 Task: Create a due date automation trigger when advanced on, on the monday of the week a card is due add fields without custom field "Resume" set to a number lower than 1 and lower or equal to 10 at 11:00 AM.
Action: Mouse moved to (1104, 82)
Screenshot: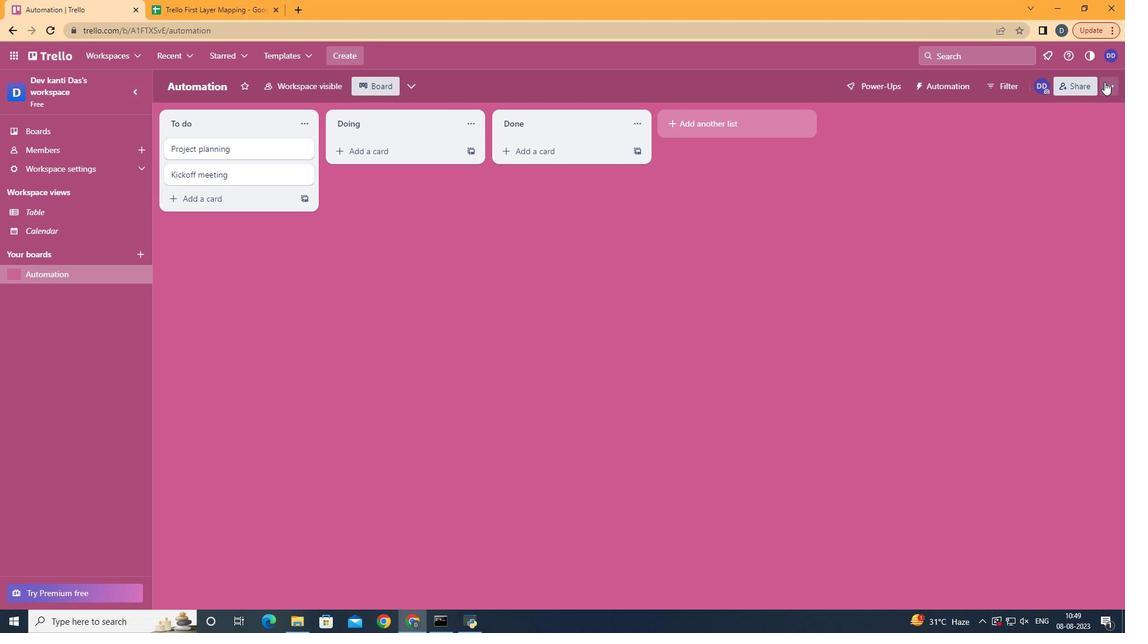 
Action: Mouse pressed left at (1104, 82)
Screenshot: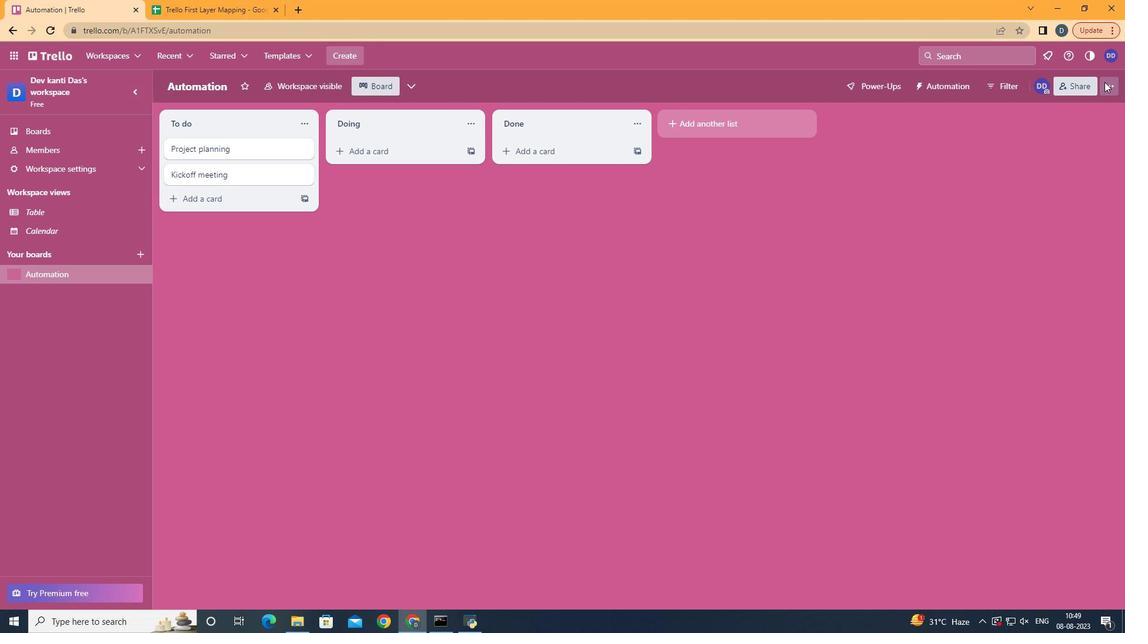 
Action: Mouse moved to (1031, 239)
Screenshot: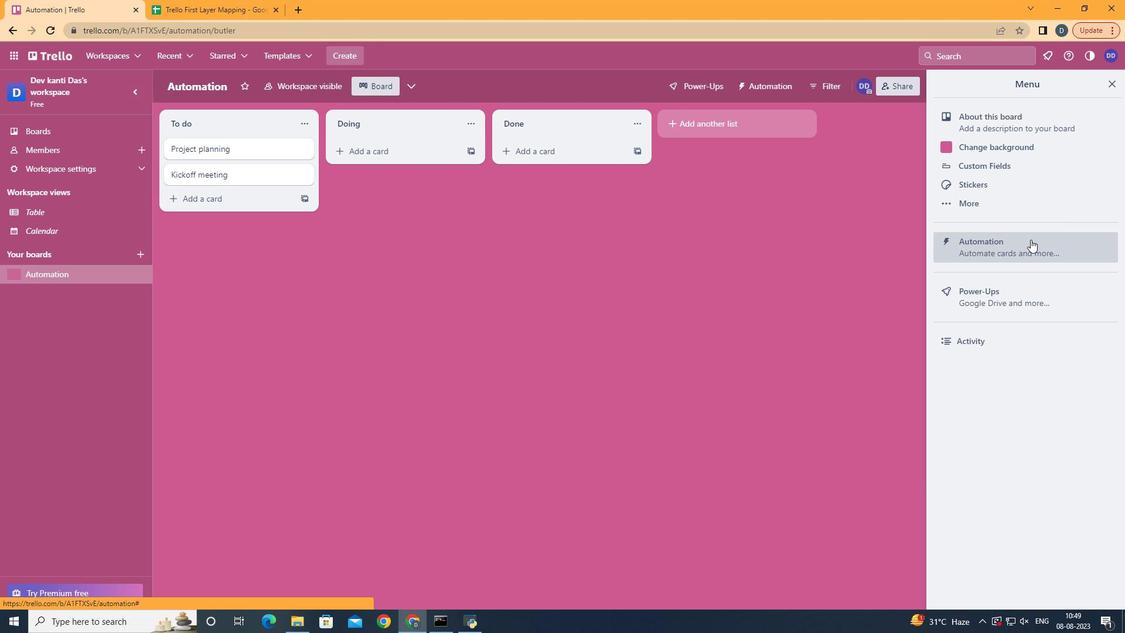 
Action: Mouse pressed left at (1031, 239)
Screenshot: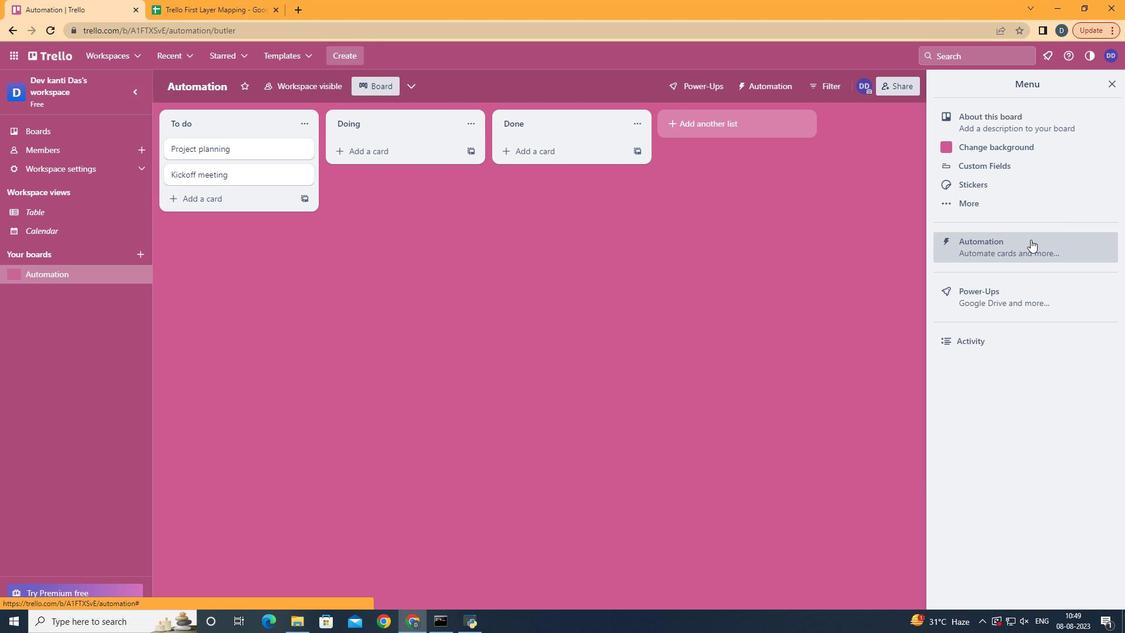 
Action: Mouse moved to (206, 237)
Screenshot: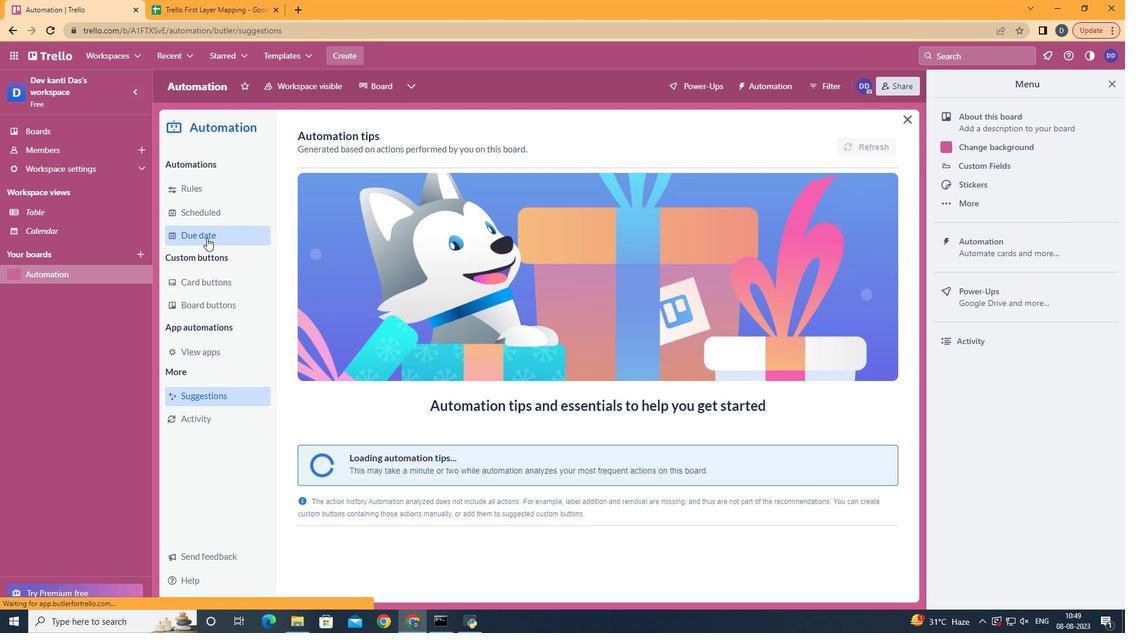
Action: Mouse pressed left at (206, 237)
Screenshot: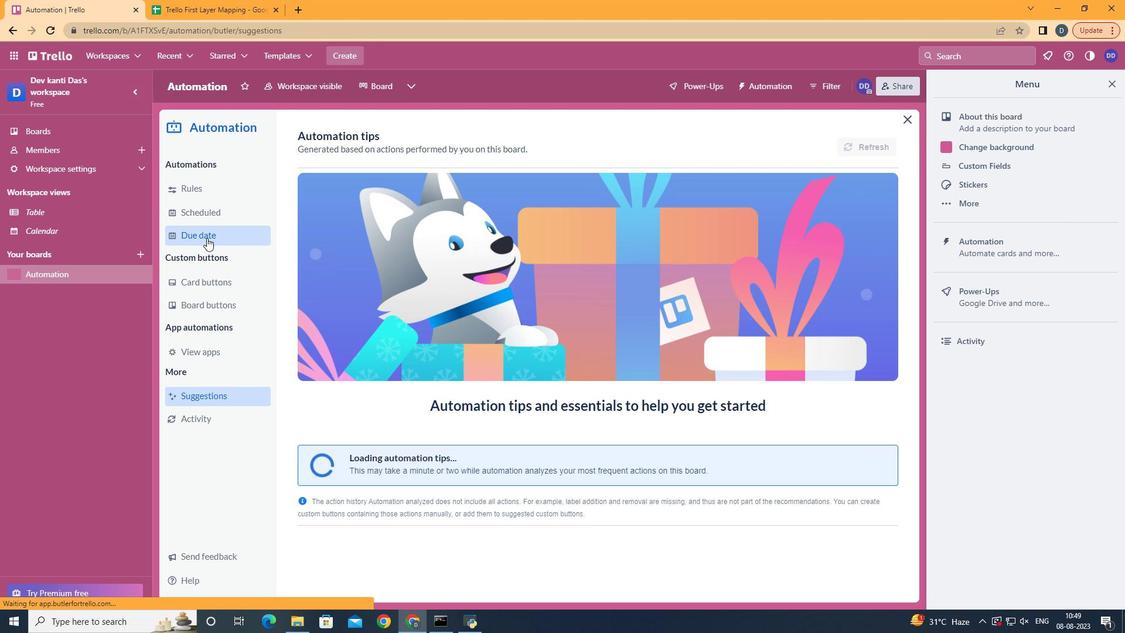 
Action: Mouse moved to (821, 142)
Screenshot: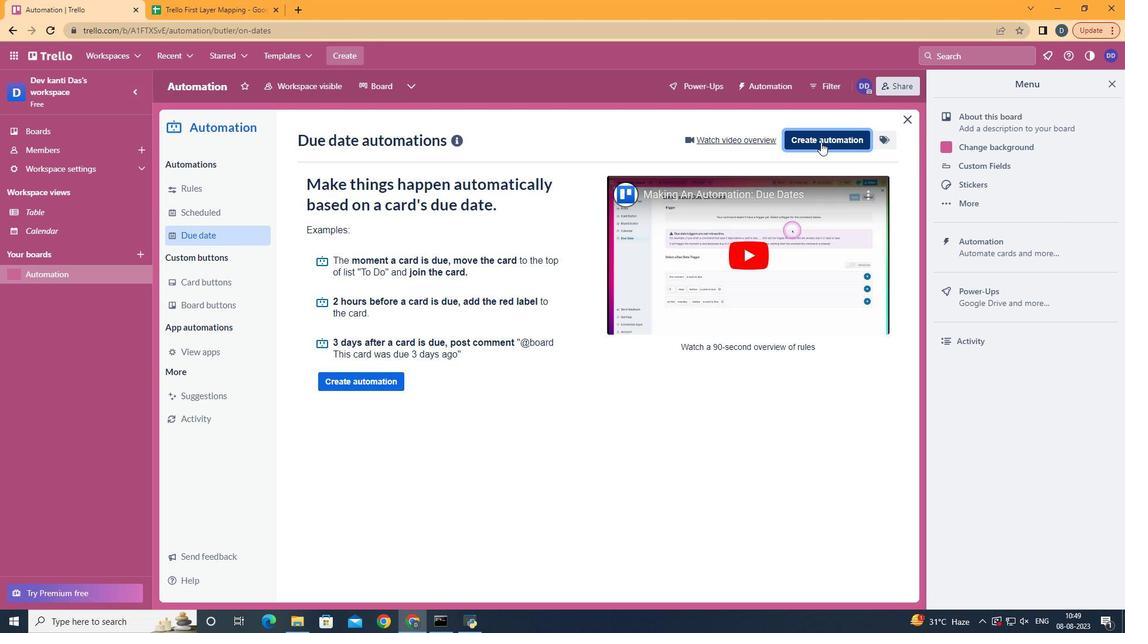 
Action: Mouse pressed left at (821, 142)
Screenshot: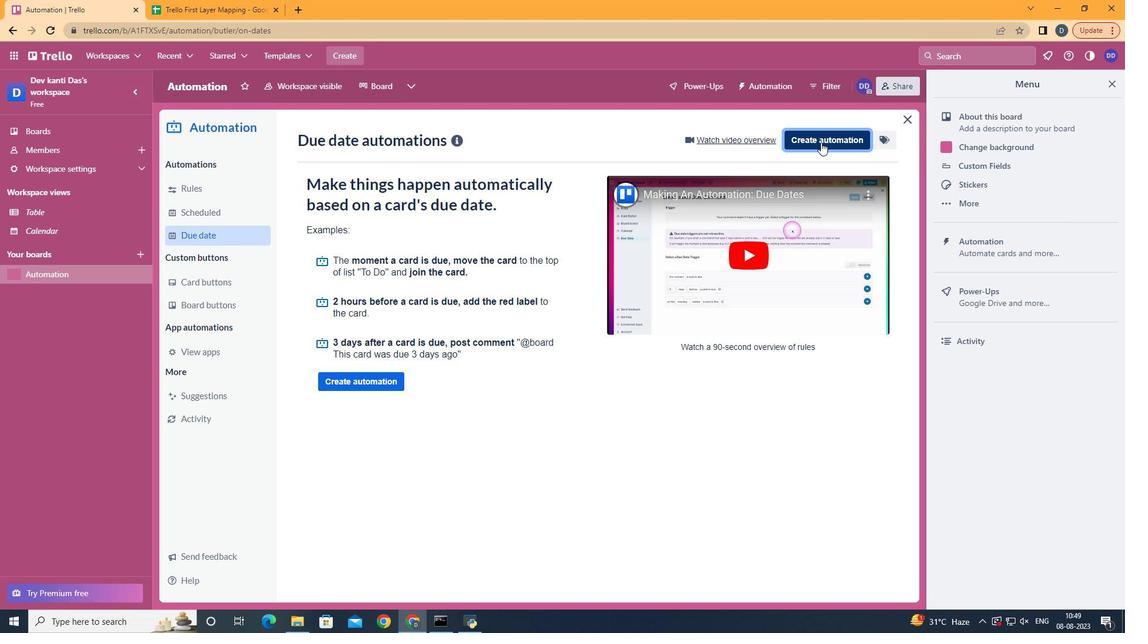 
Action: Mouse moved to (599, 257)
Screenshot: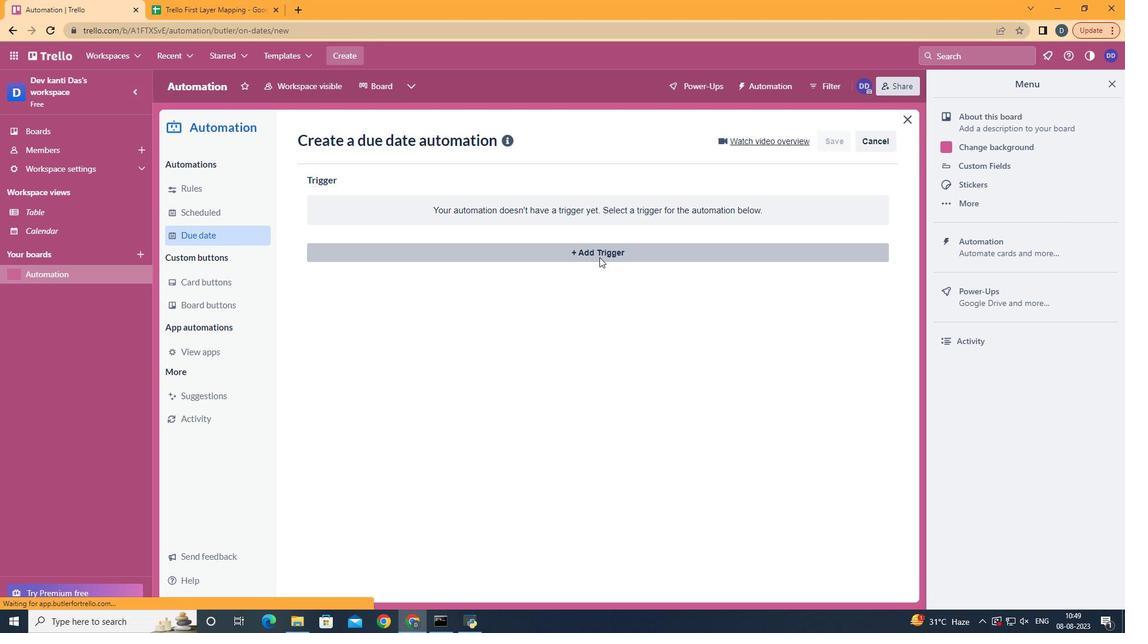 
Action: Mouse pressed left at (599, 257)
Screenshot: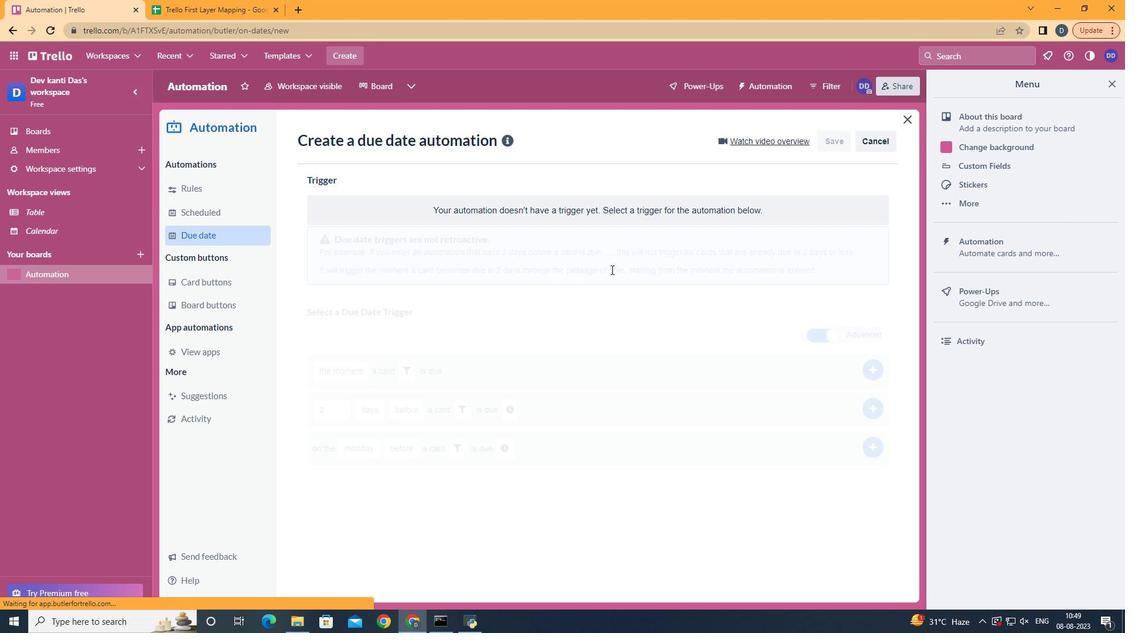 
Action: Mouse moved to (383, 307)
Screenshot: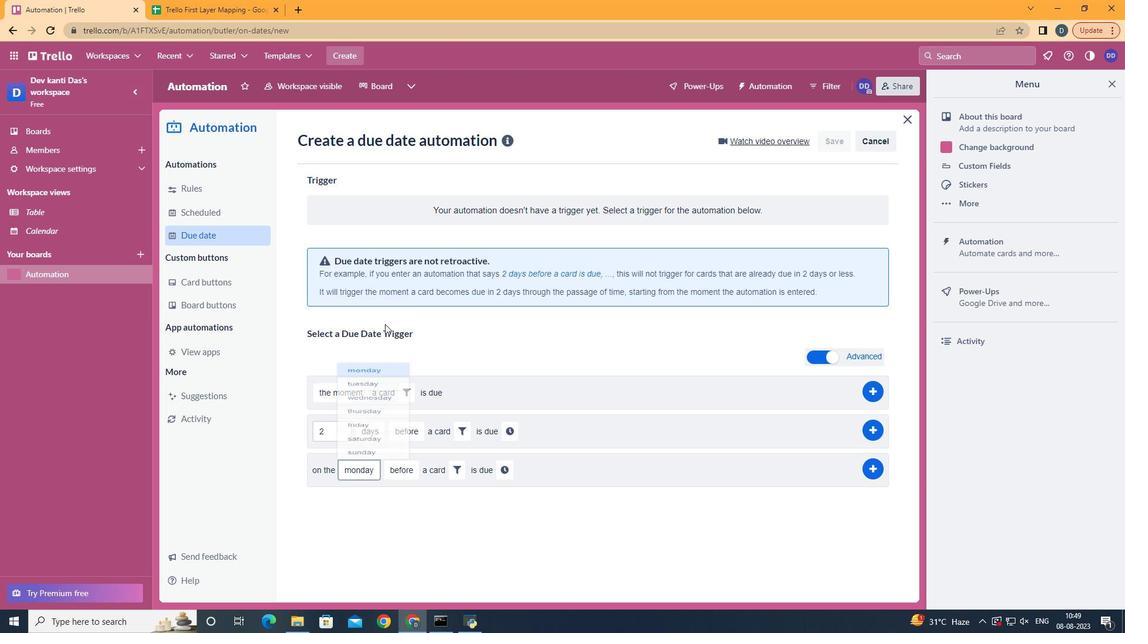 
Action: Mouse pressed left at (383, 307)
Screenshot: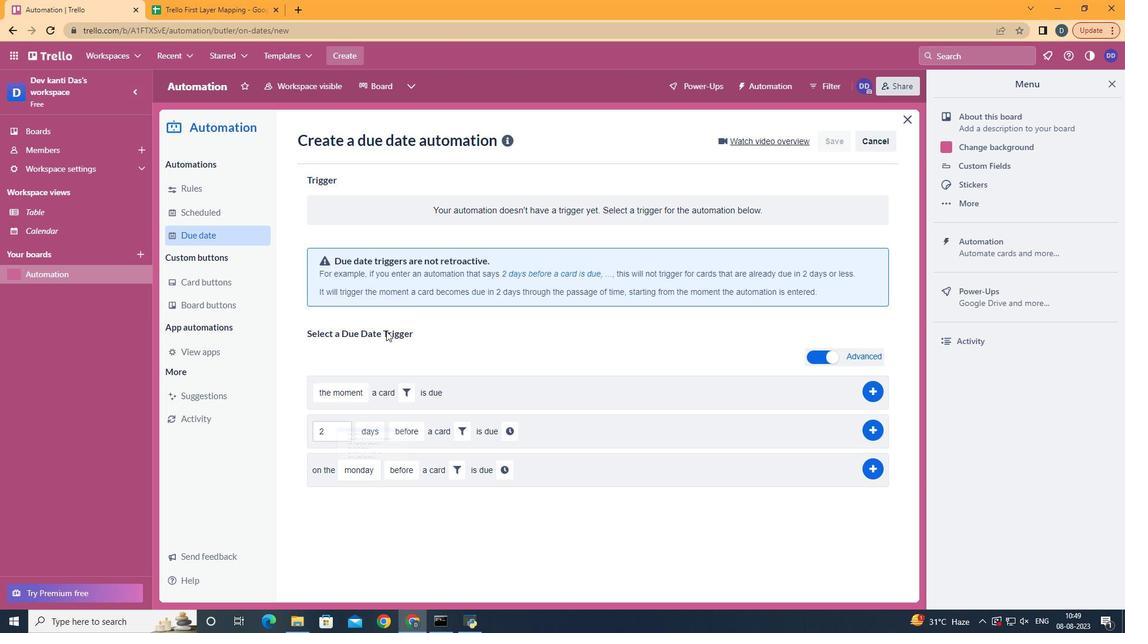 
Action: Mouse moved to (422, 536)
Screenshot: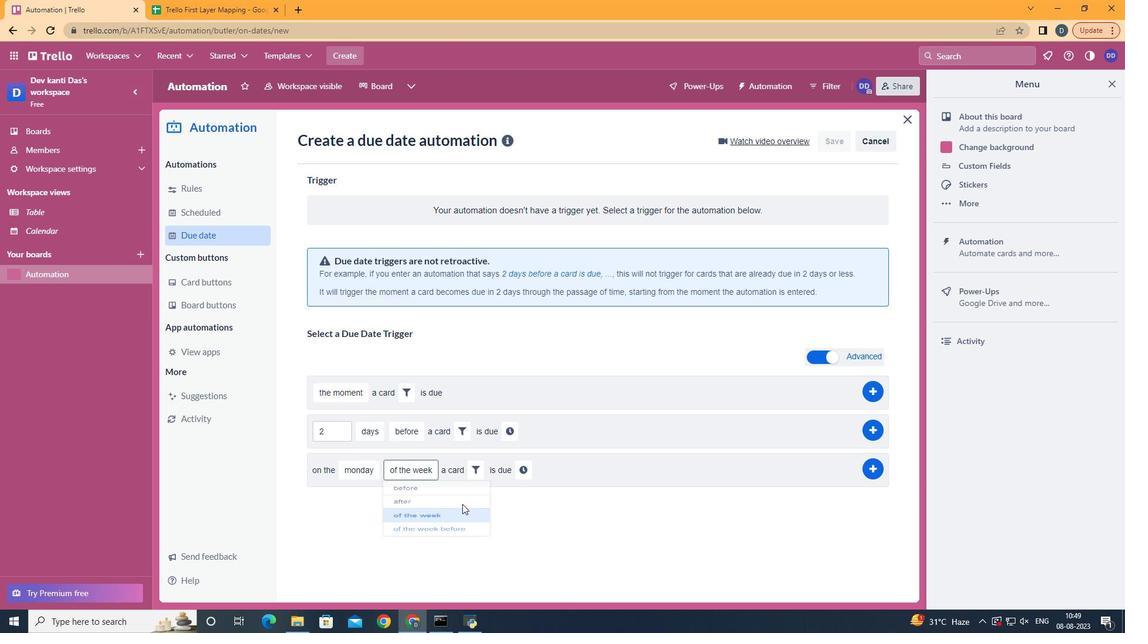 
Action: Mouse pressed left at (422, 536)
Screenshot: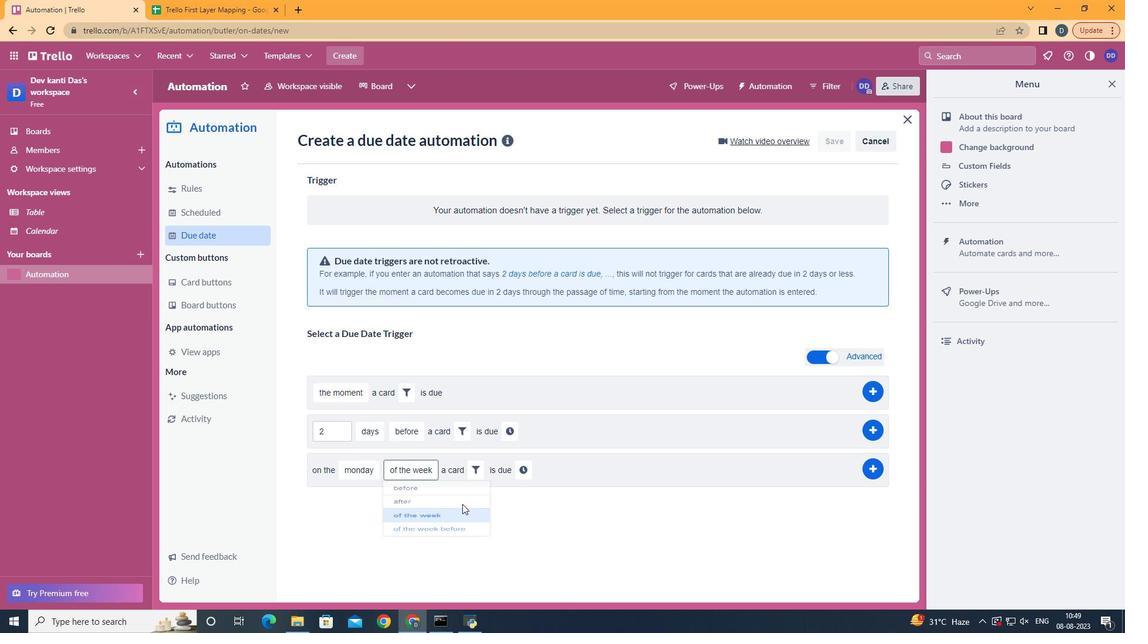 
Action: Mouse moved to (480, 472)
Screenshot: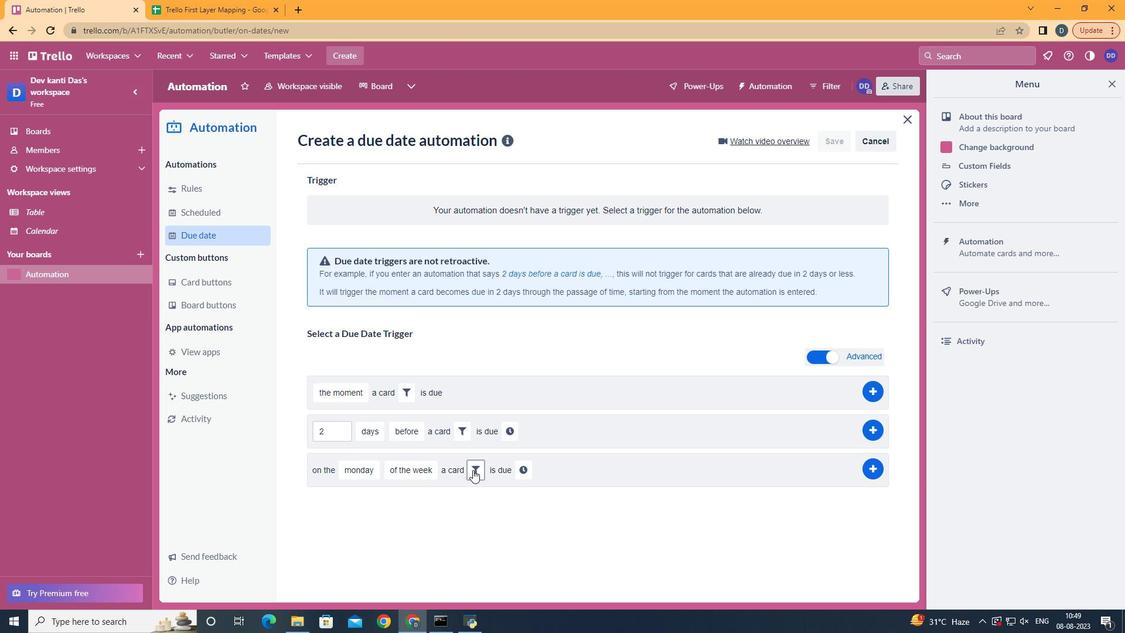 
Action: Mouse pressed left at (480, 472)
Screenshot: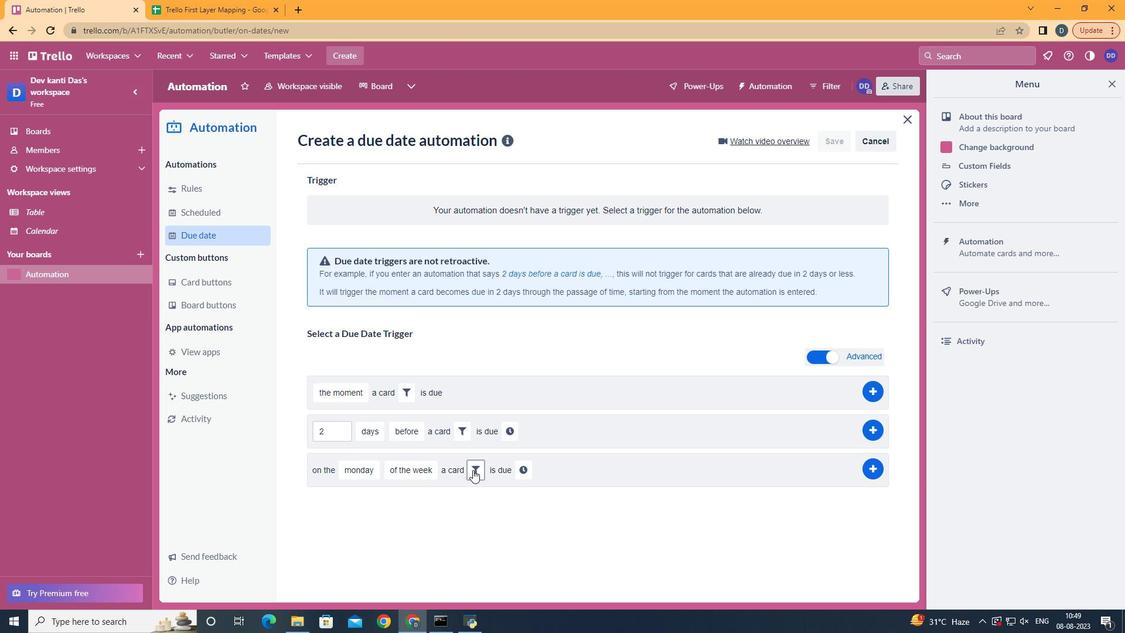 
Action: Mouse moved to (672, 505)
Screenshot: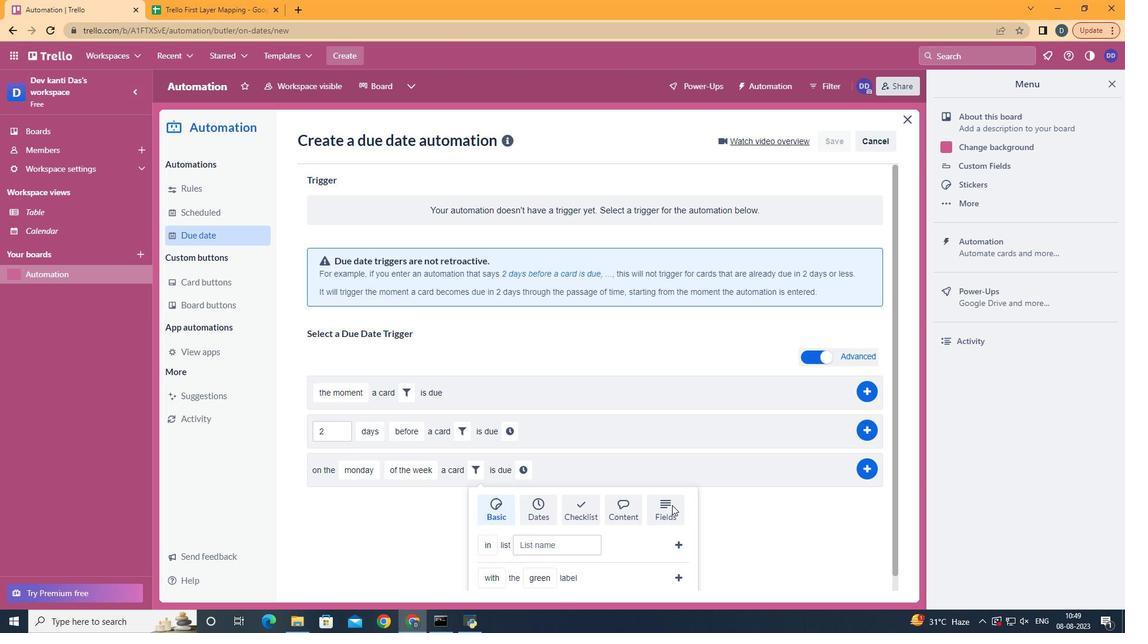 
Action: Mouse pressed left at (672, 505)
Screenshot: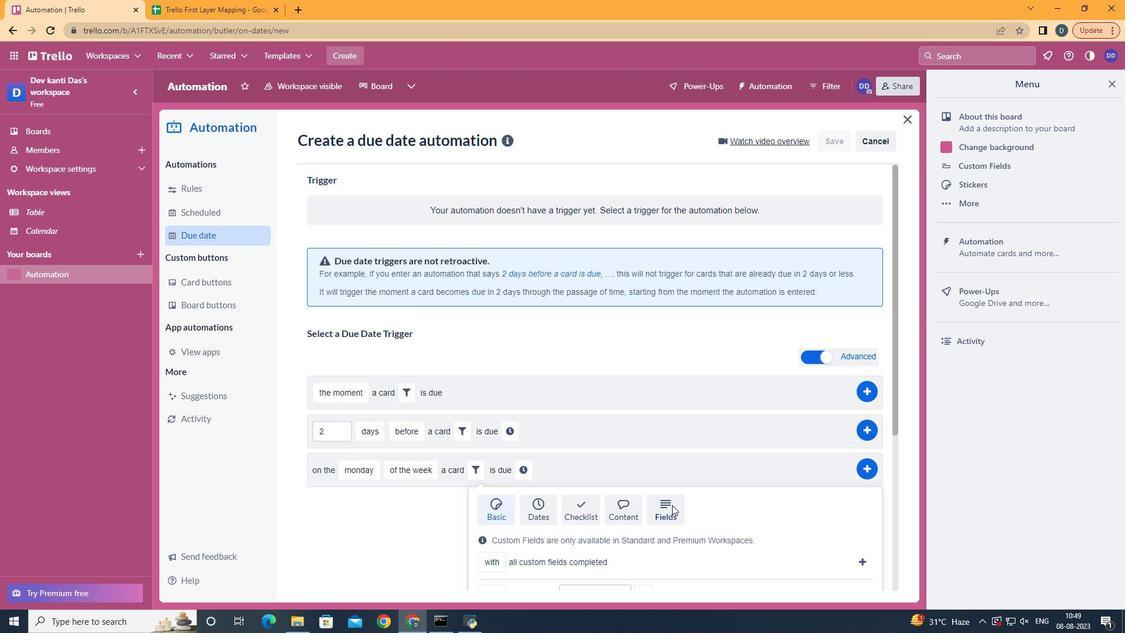 
Action: Mouse scrolled (672, 504) with delta (0, 0)
Screenshot: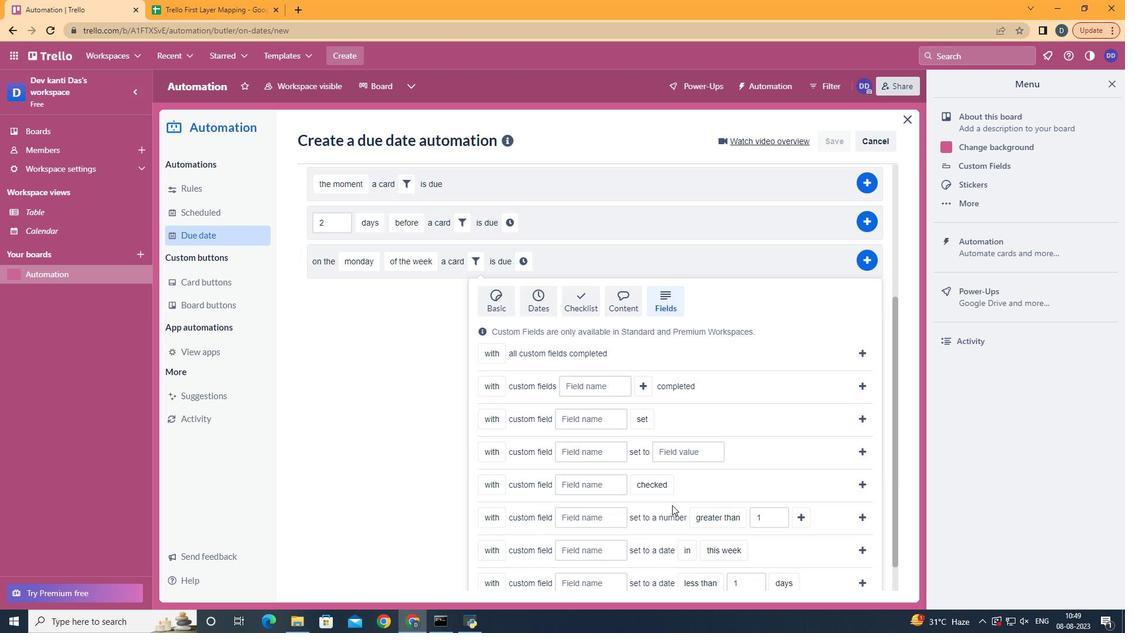 
Action: Mouse scrolled (672, 504) with delta (0, 0)
Screenshot: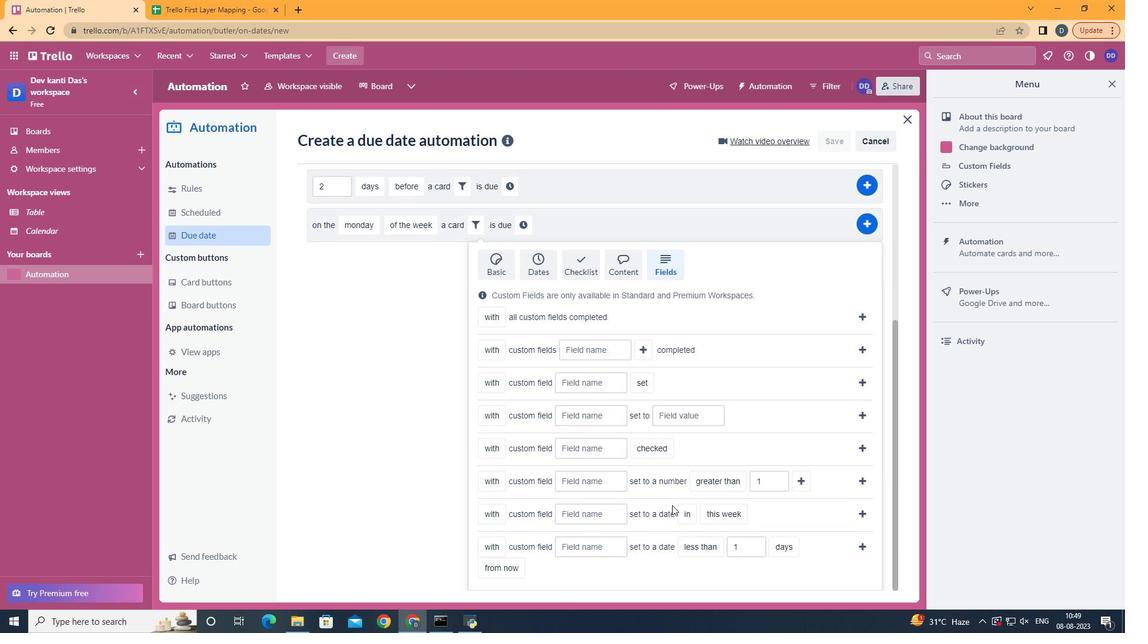 
Action: Mouse scrolled (672, 504) with delta (0, 0)
Screenshot: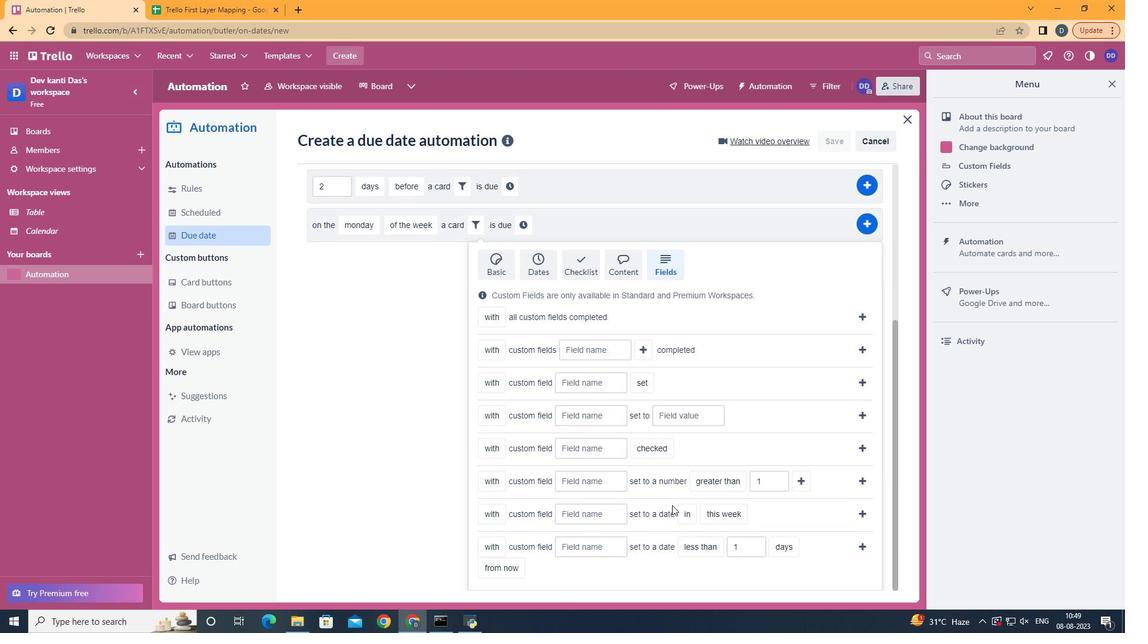 
Action: Mouse scrolled (672, 504) with delta (0, 0)
Screenshot: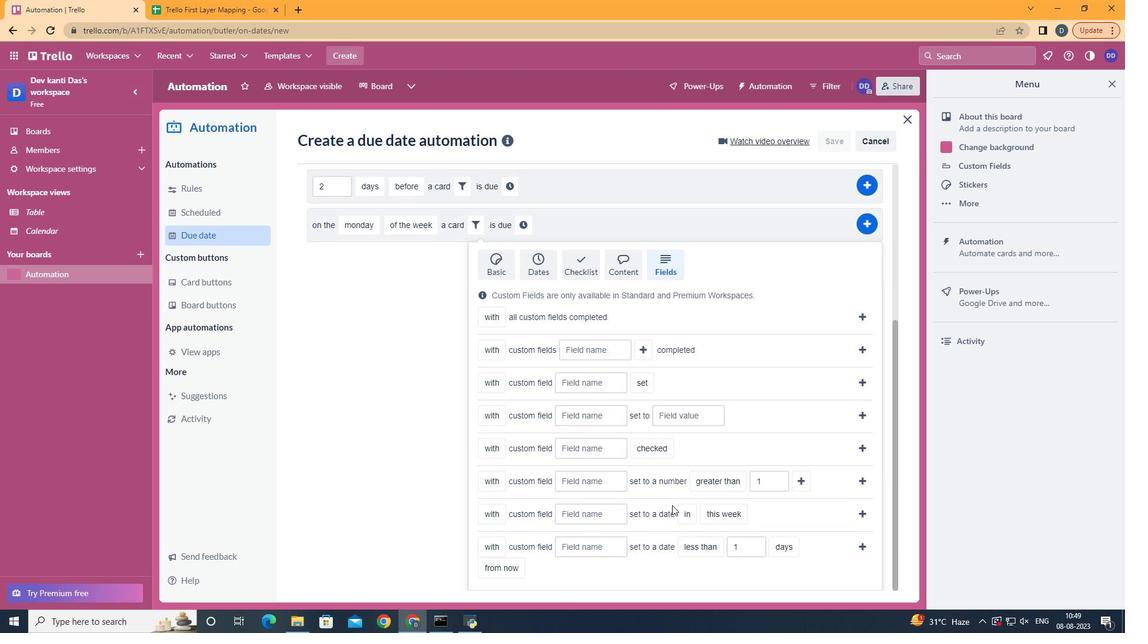 
Action: Mouse scrolled (672, 504) with delta (0, 0)
Screenshot: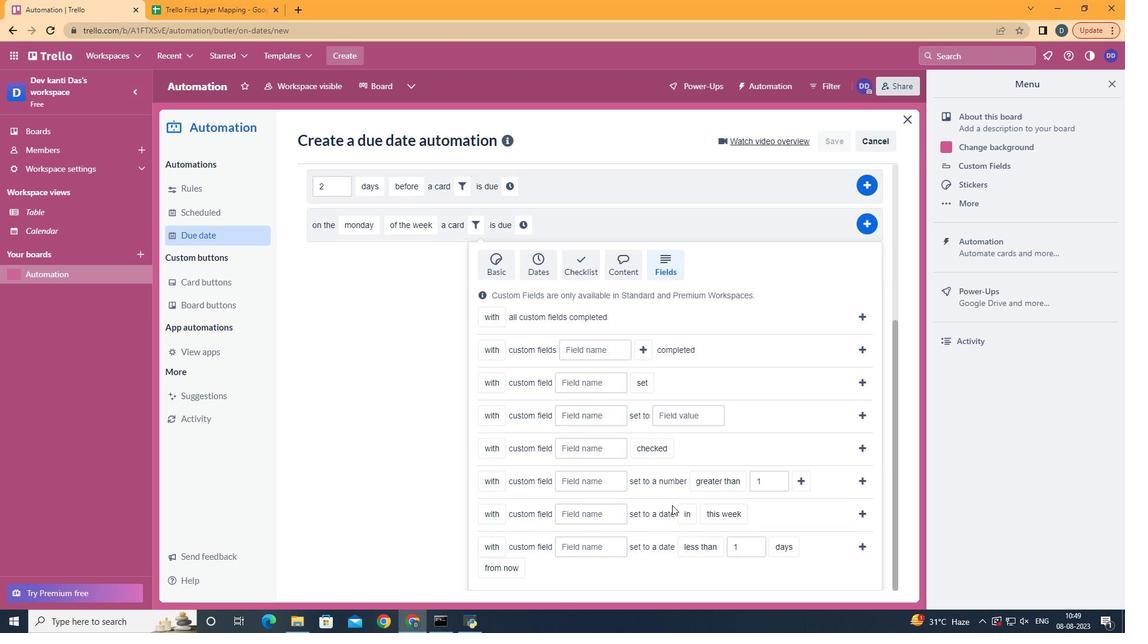 
Action: Mouse moved to (496, 521)
Screenshot: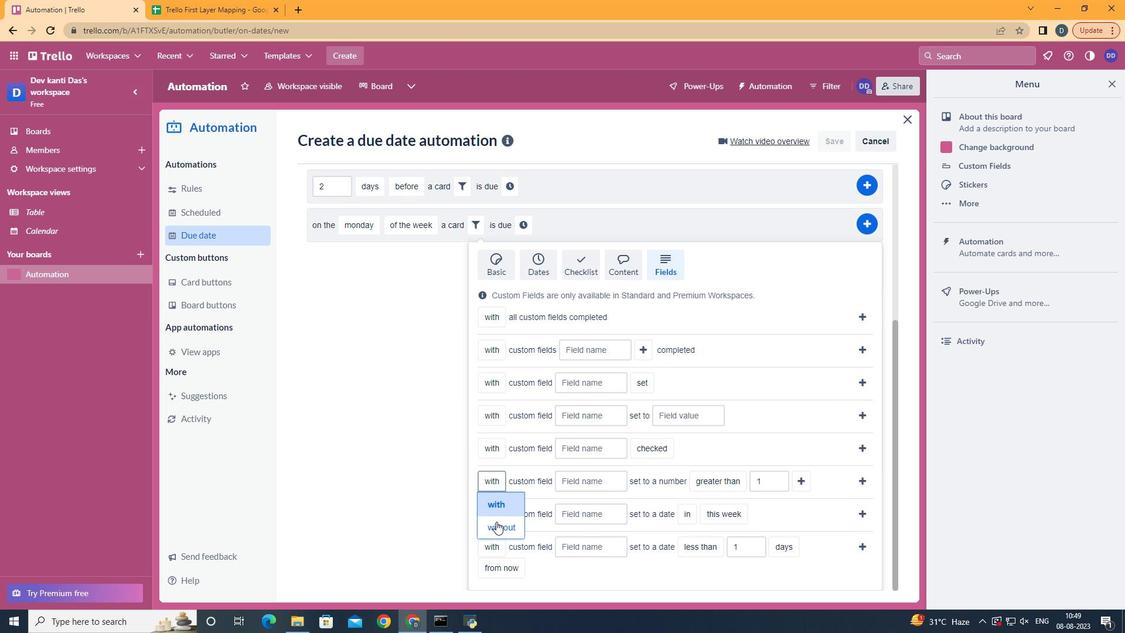 
Action: Mouse pressed left at (496, 521)
Screenshot: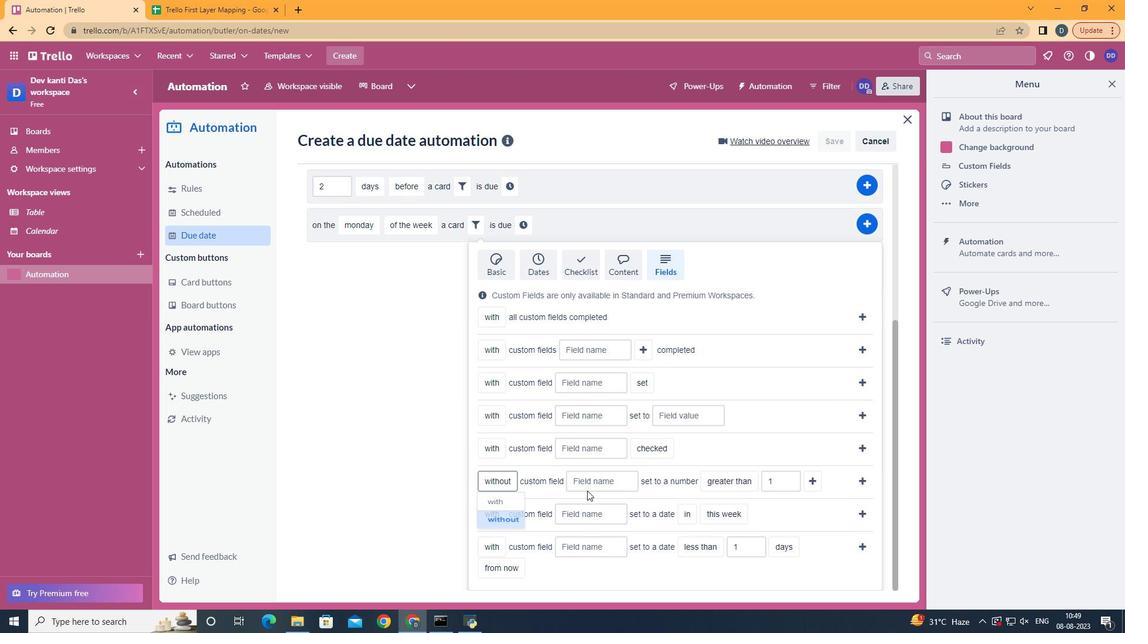 
Action: Mouse moved to (630, 477)
Screenshot: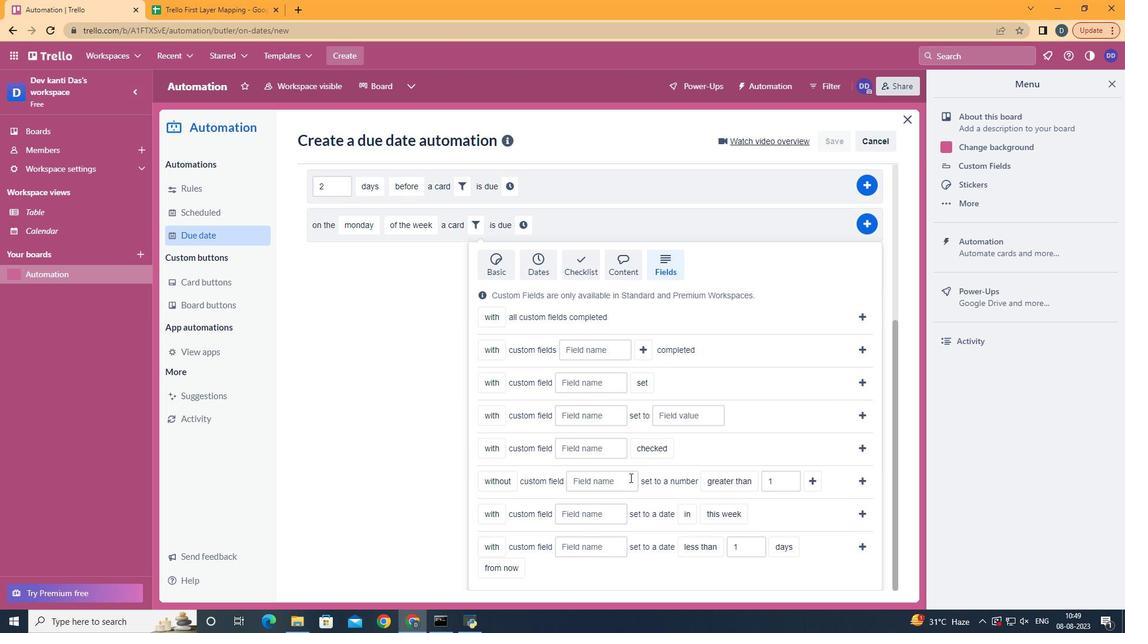 
Action: Mouse pressed left at (630, 477)
Screenshot: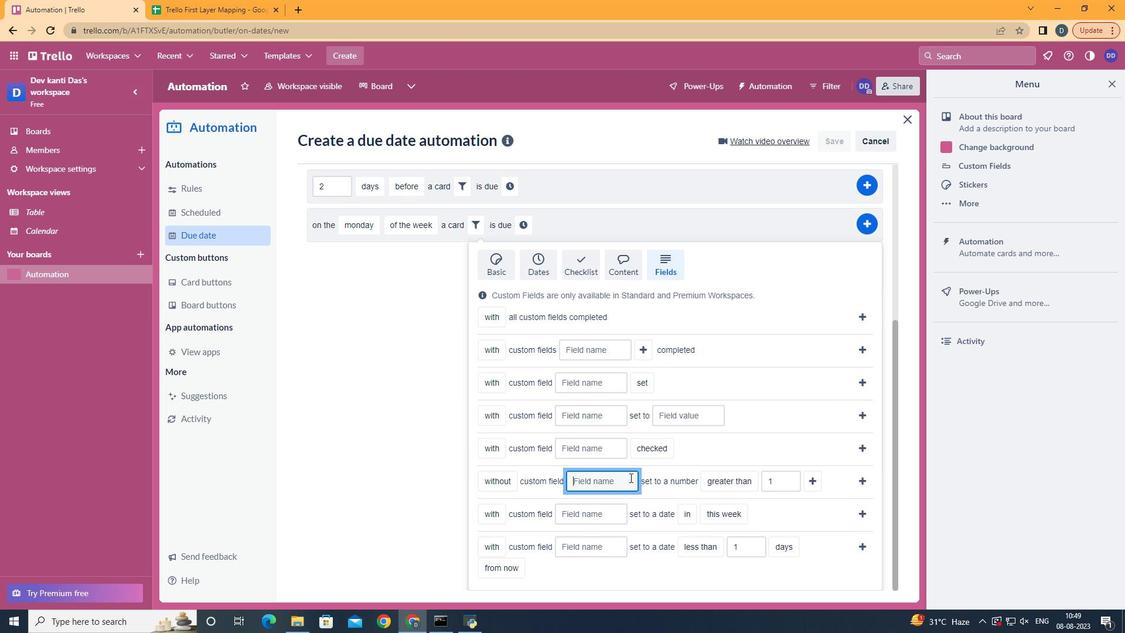 
Action: Key pressed <Key.shift>Resume
Screenshot: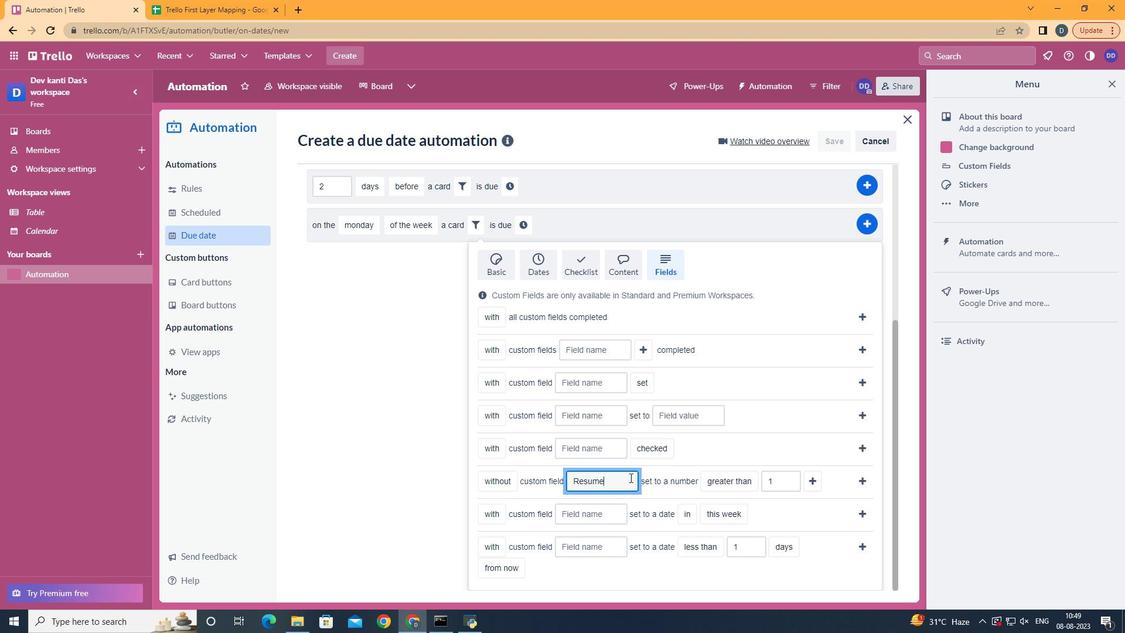 
Action: Mouse moved to (746, 542)
Screenshot: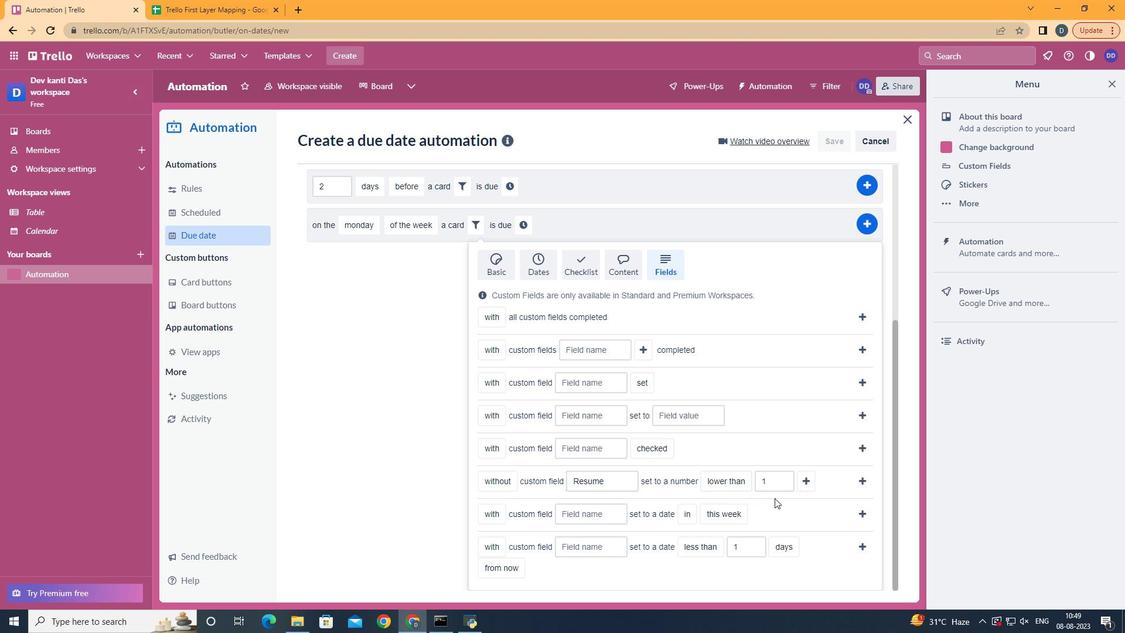 
Action: Mouse pressed left at (746, 542)
Screenshot: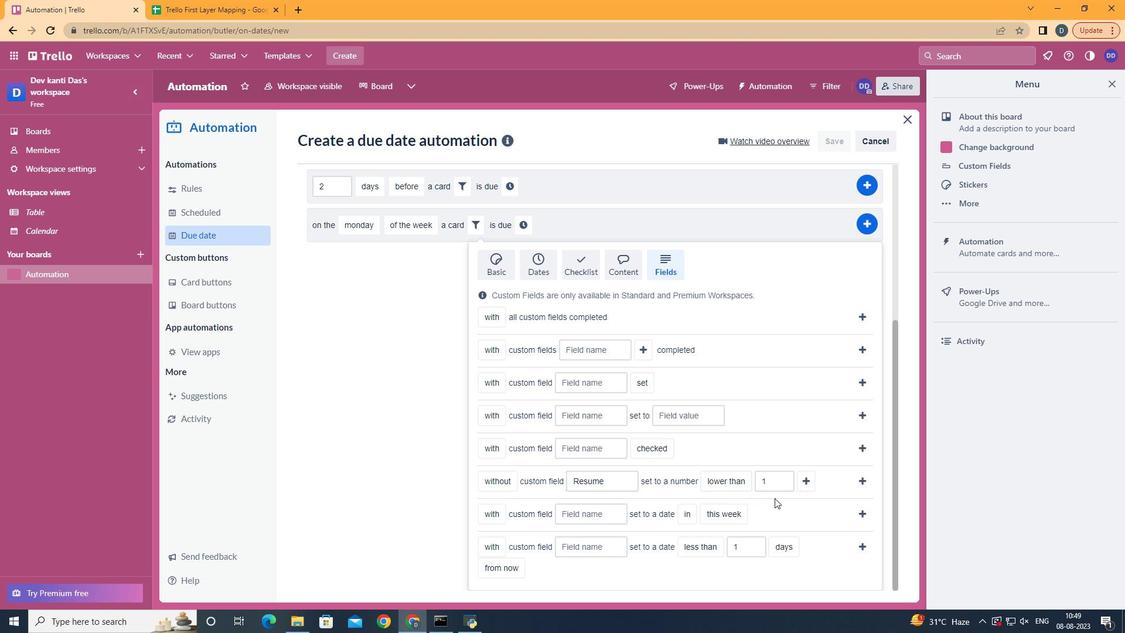 
Action: Mouse moved to (800, 478)
Screenshot: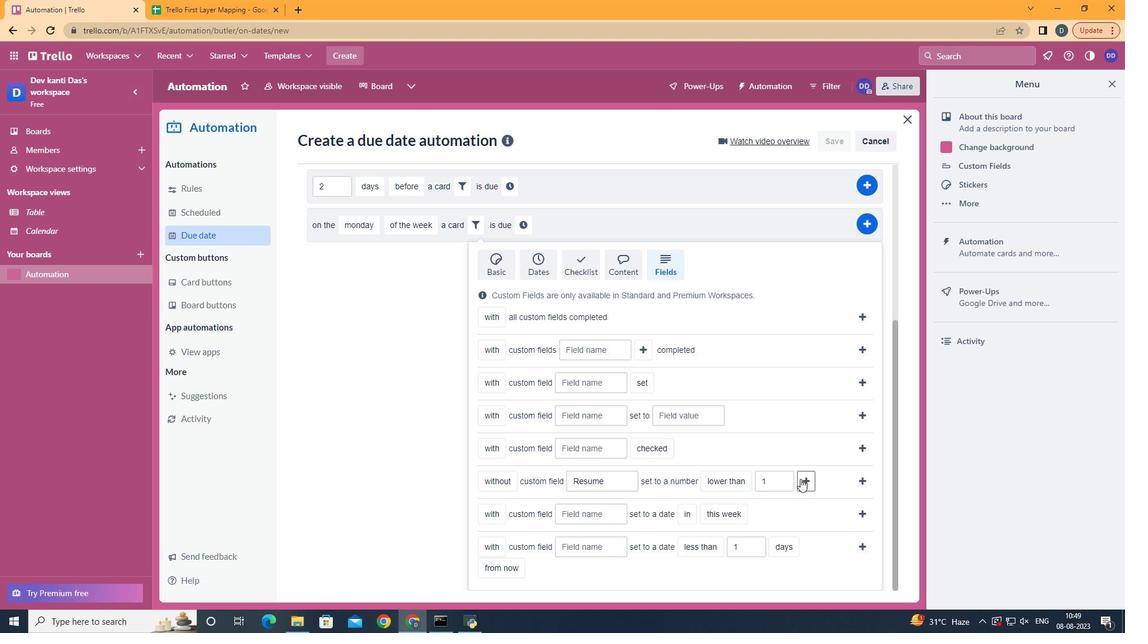 
Action: Mouse pressed left at (800, 478)
Screenshot: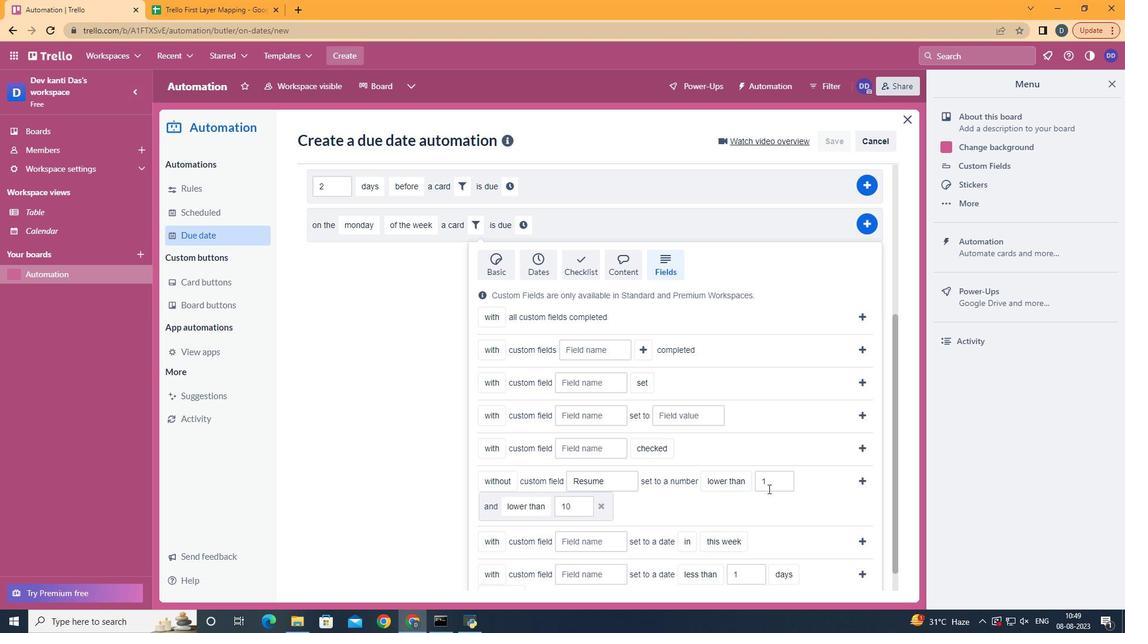 
Action: Mouse moved to (568, 433)
Screenshot: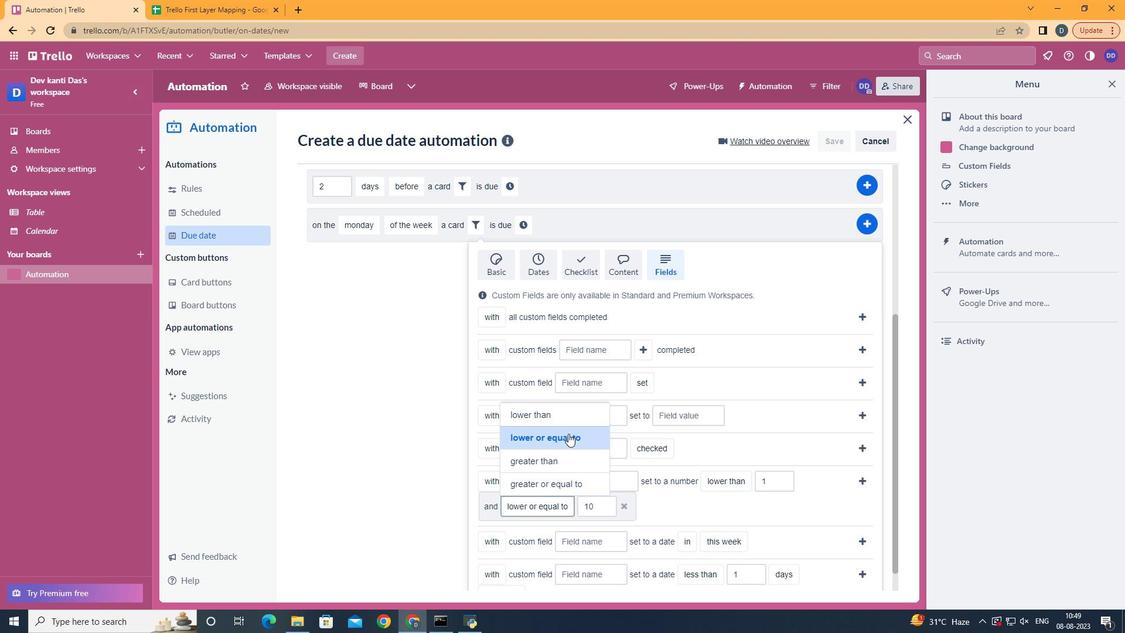 
Action: Mouse pressed left at (568, 433)
Screenshot: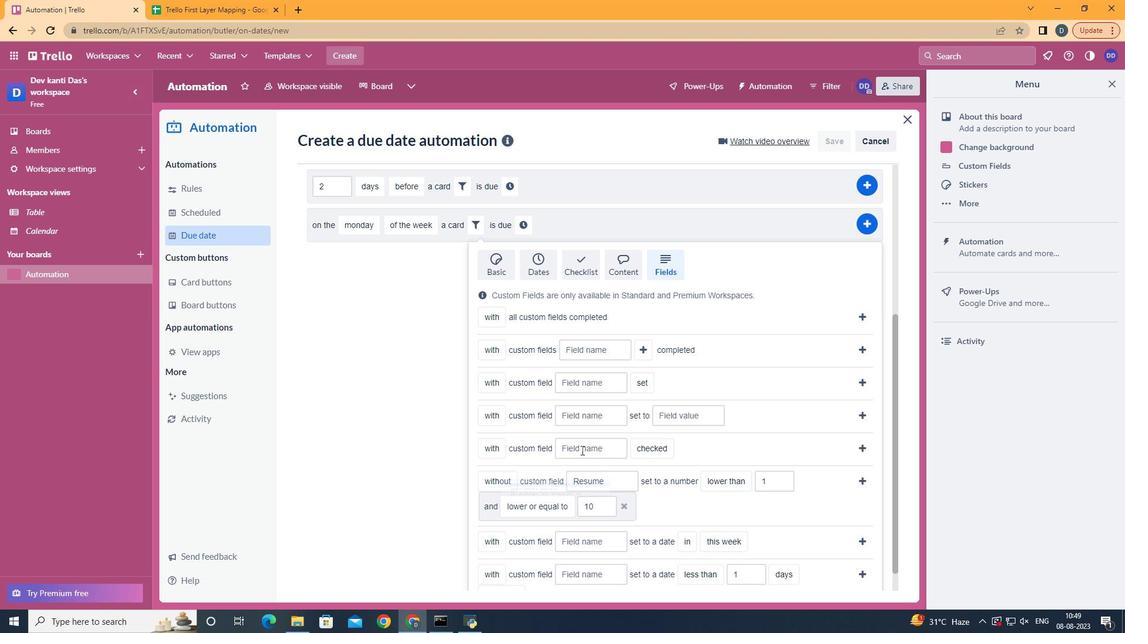 
Action: Mouse moved to (862, 478)
Screenshot: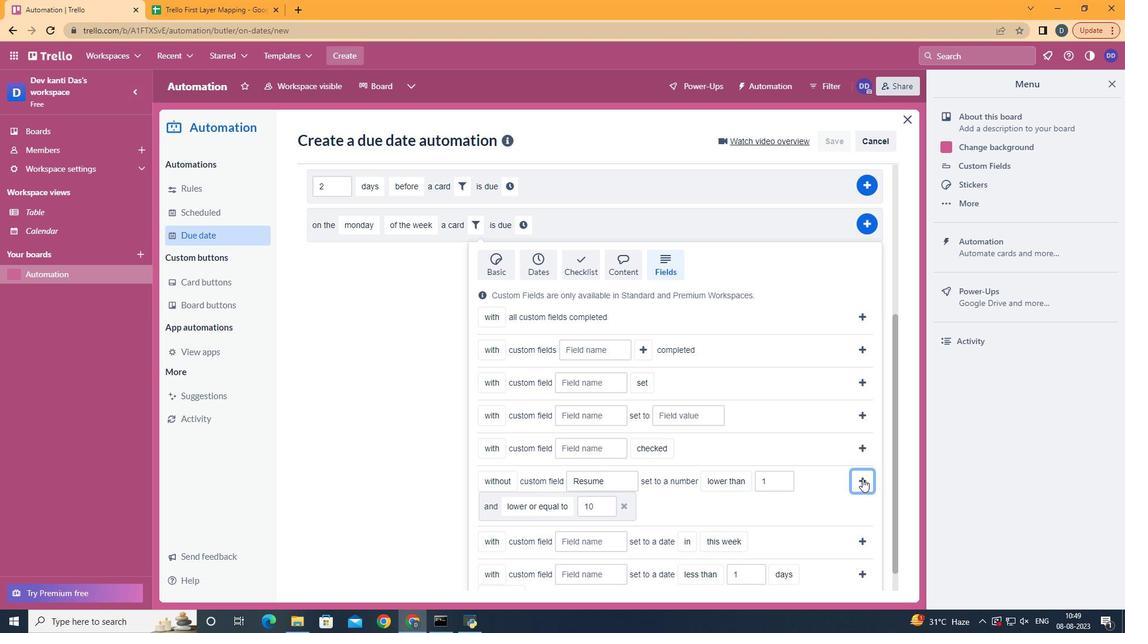 
Action: Mouse pressed left at (862, 478)
Screenshot: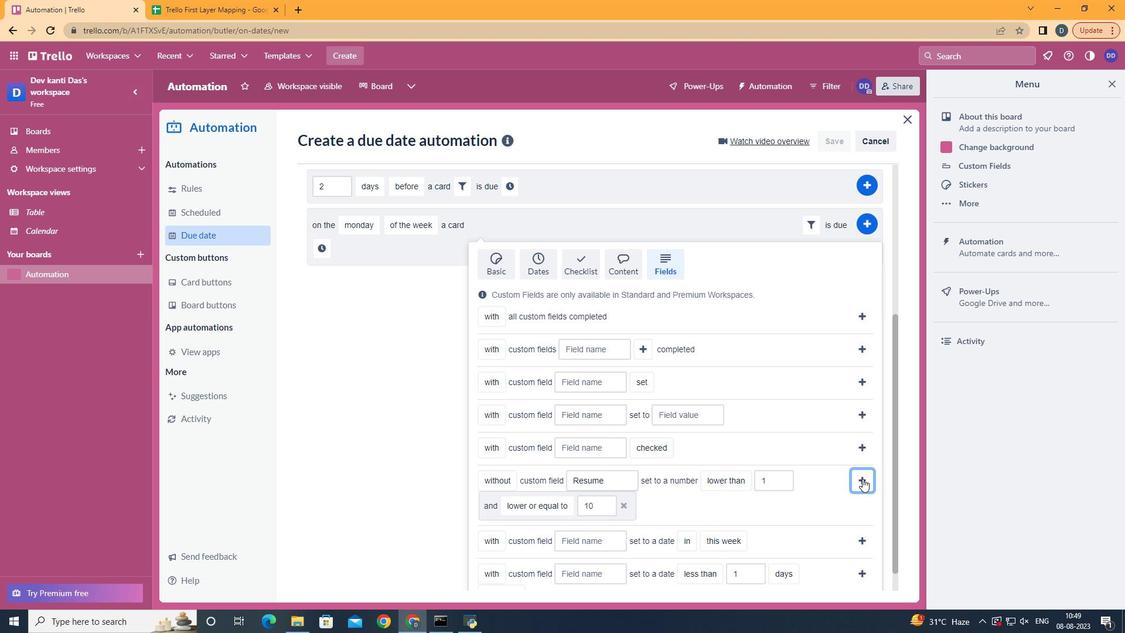 
Action: Mouse moved to (326, 490)
Screenshot: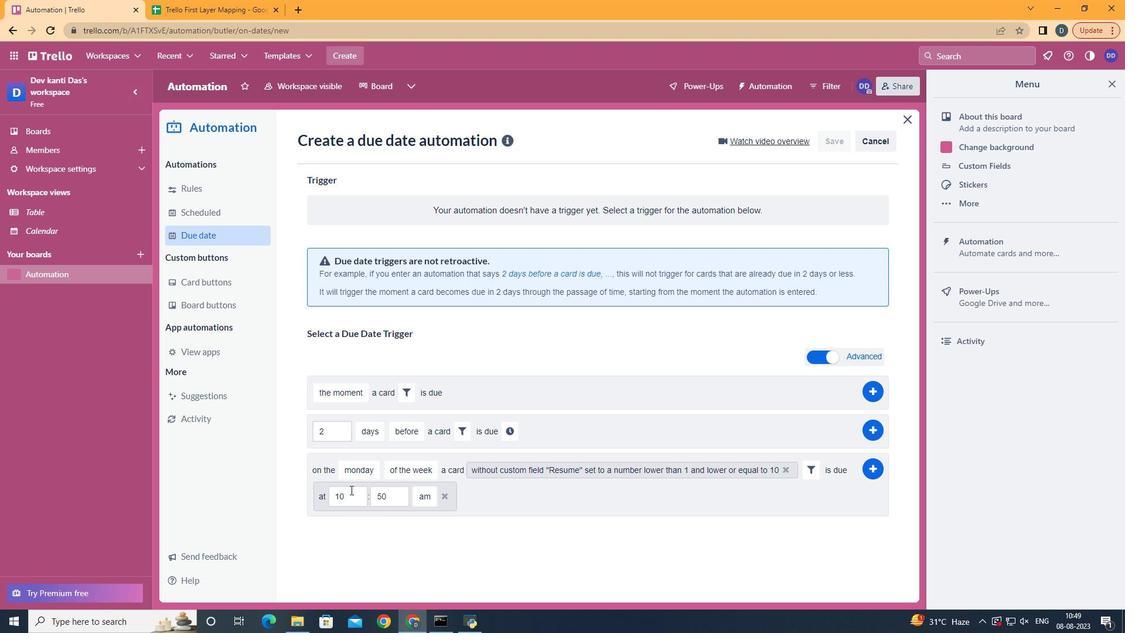 
Action: Mouse pressed left at (326, 490)
Screenshot: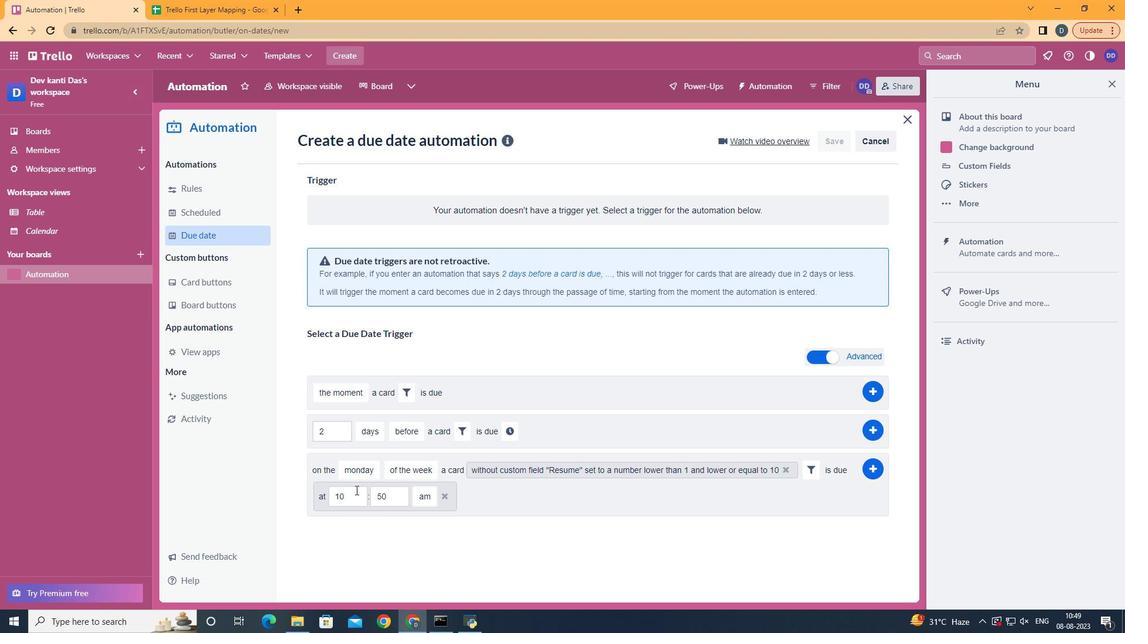 
Action: Mouse moved to (360, 492)
Screenshot: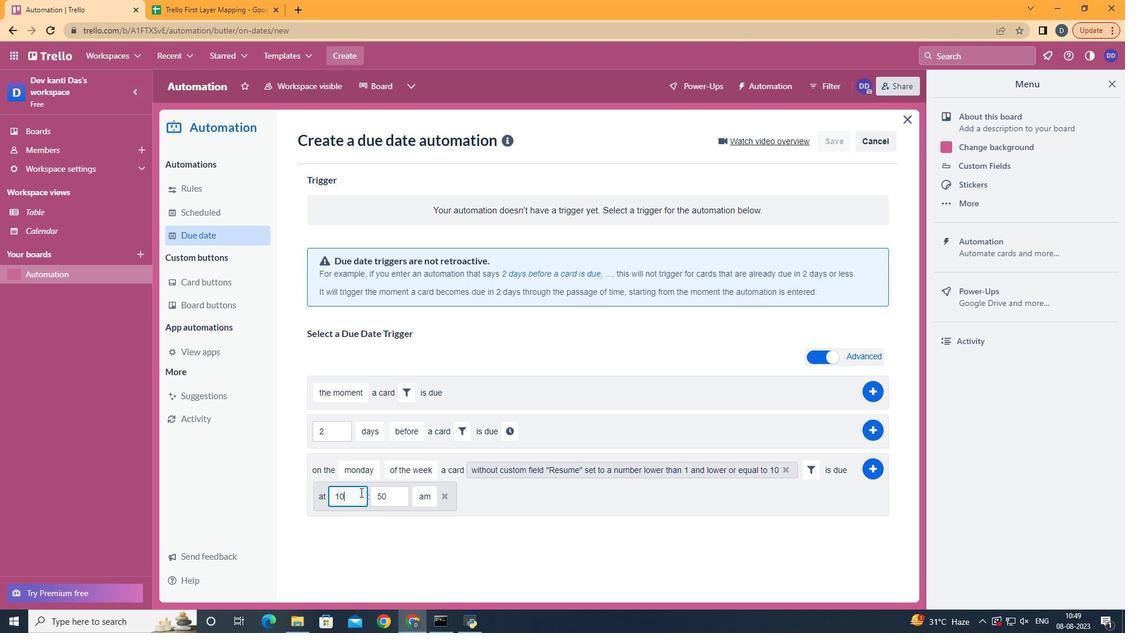 
Action: Mouse pressed left at (360, 492)
Screenshot: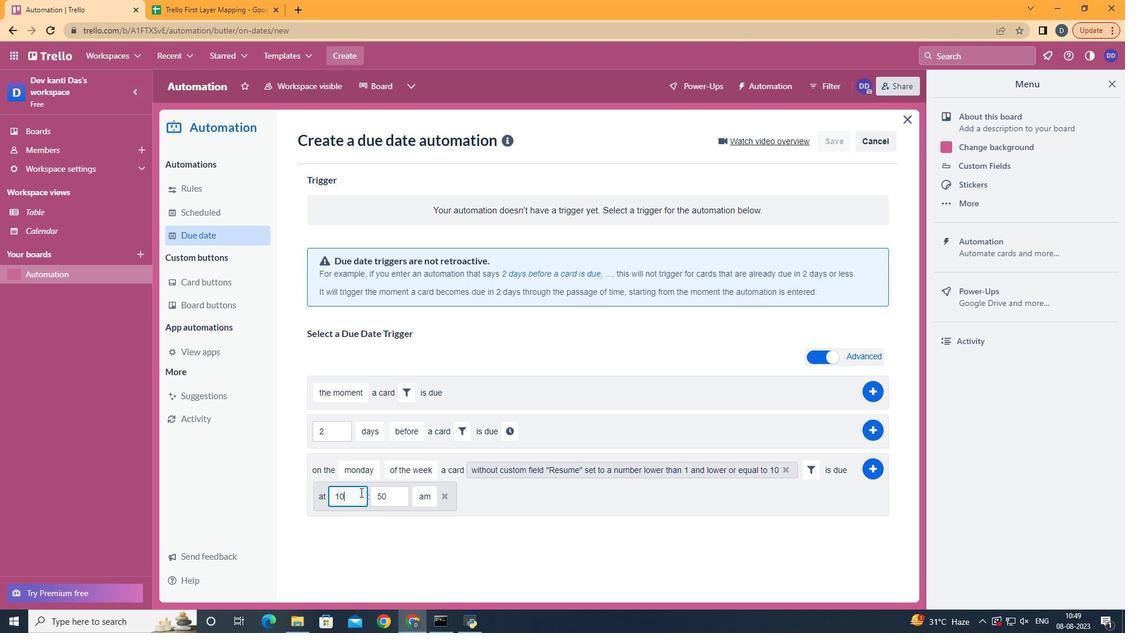 
Action: Key pressed <Key.backspace>1
Screenshot: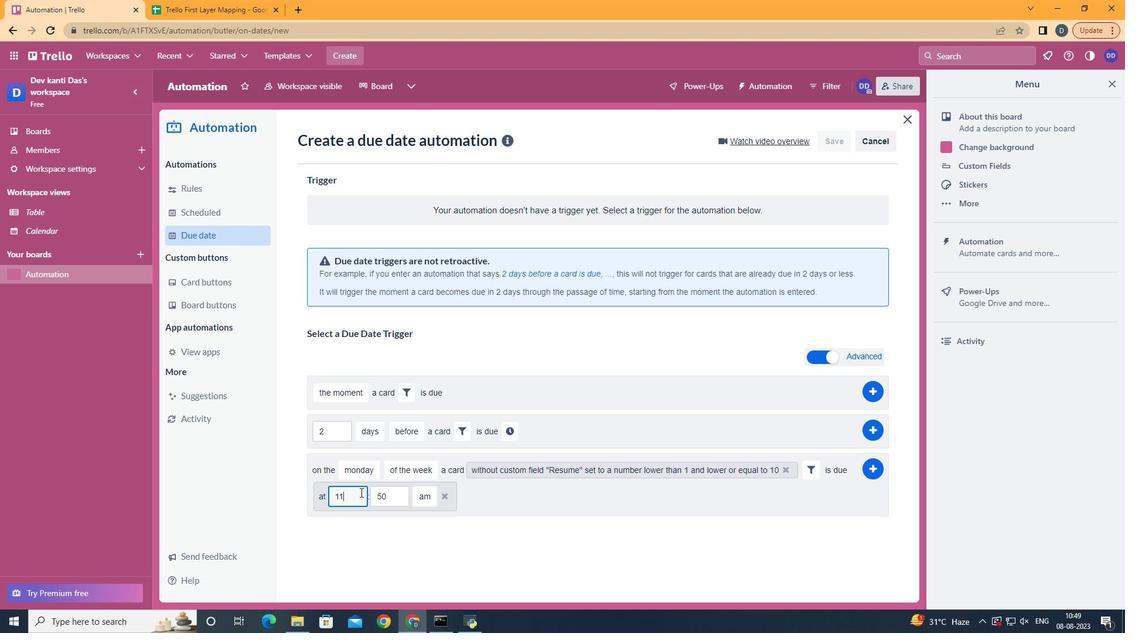 
Action: Mouse moved to (407, 502)
Screenshot: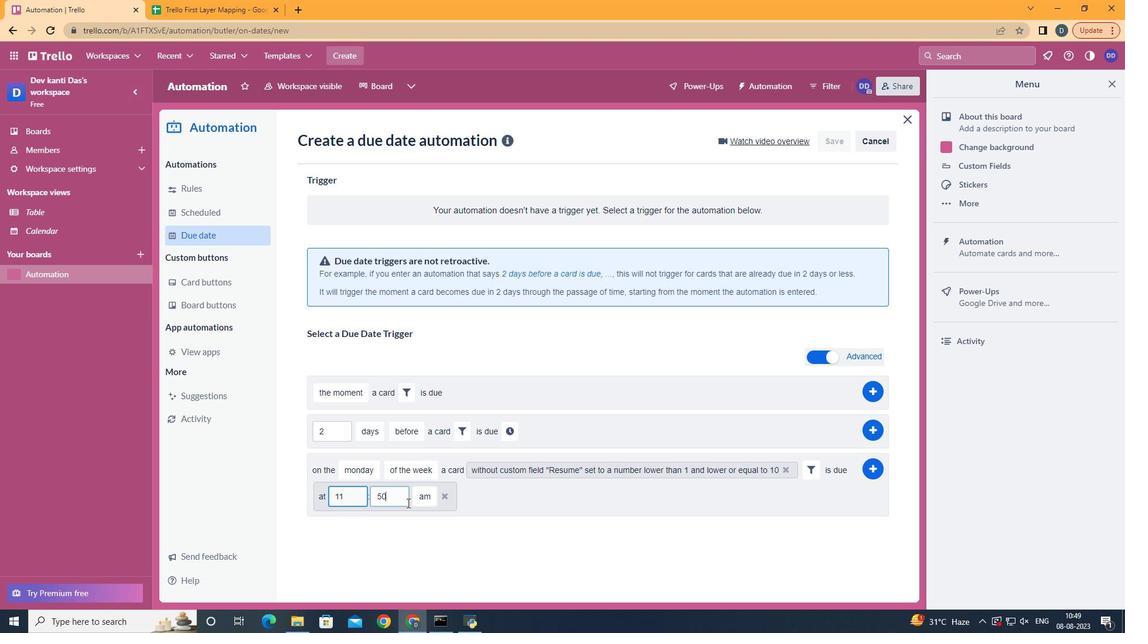 
Action: Mouse pressed left at (407, 502)
Screenshot: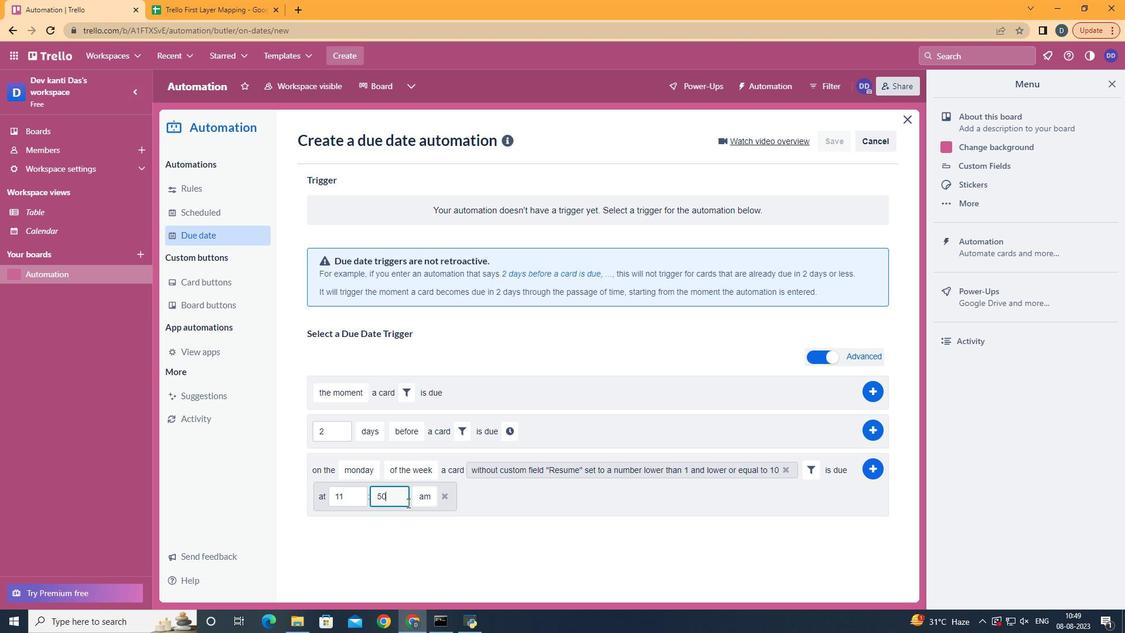 
Action: Key pressed <Key.backspace><Key.backspace>00
Screenshot: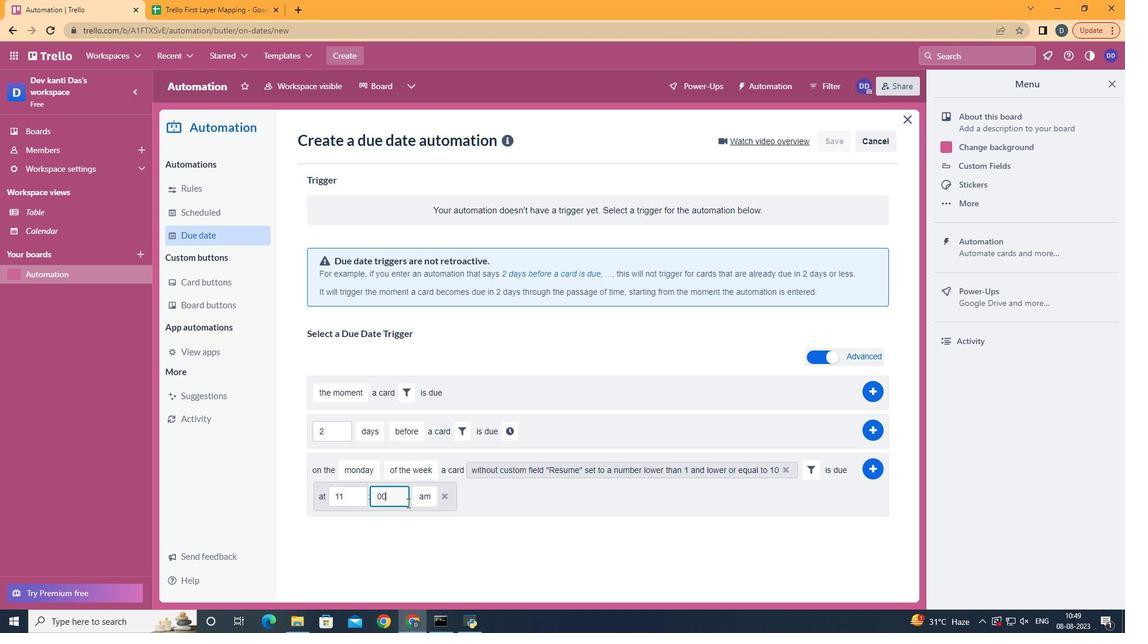 
Action: Mouse moved to (865, 470)
Screenshot: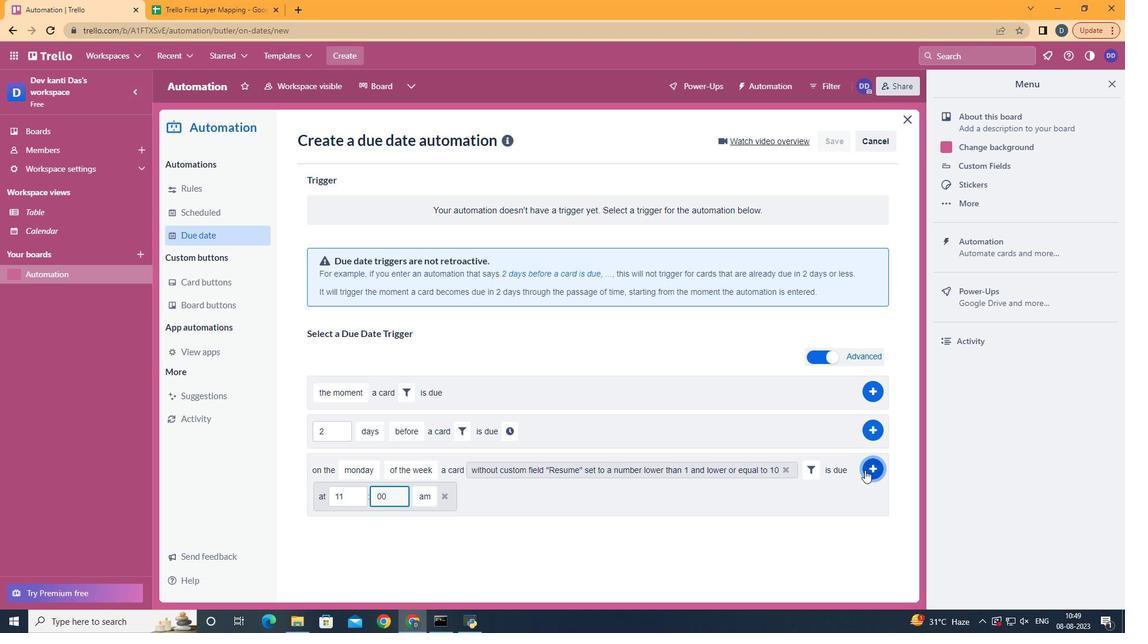 
Action: Mouse pressed left at (865, 470)
Screenshot: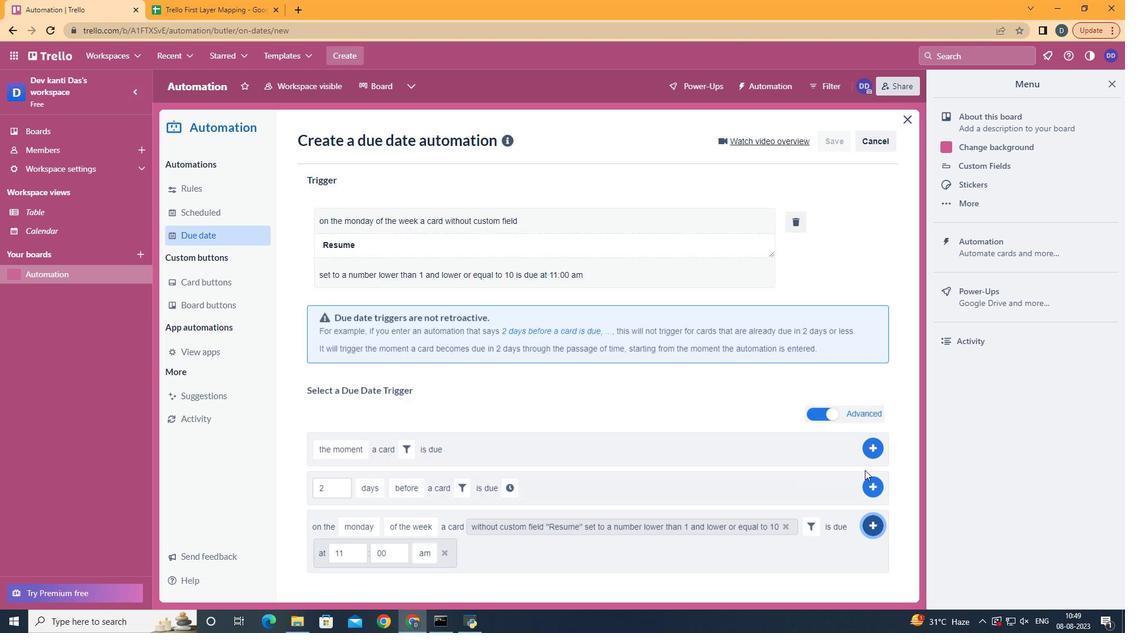 
Action: Mouse moved to (643, 237)
Screenshot: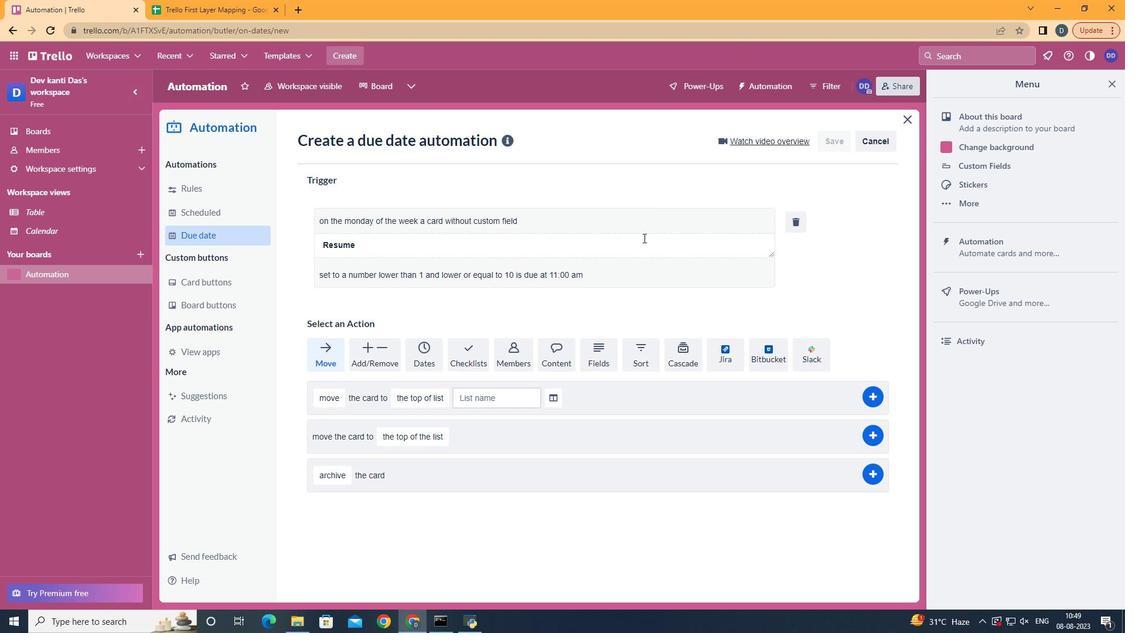 
